 Task: Add Les Trois Baby Sour Gherkins Cornichons to the cart.
Action: Mouse moved to (169, 178)
Screenshot: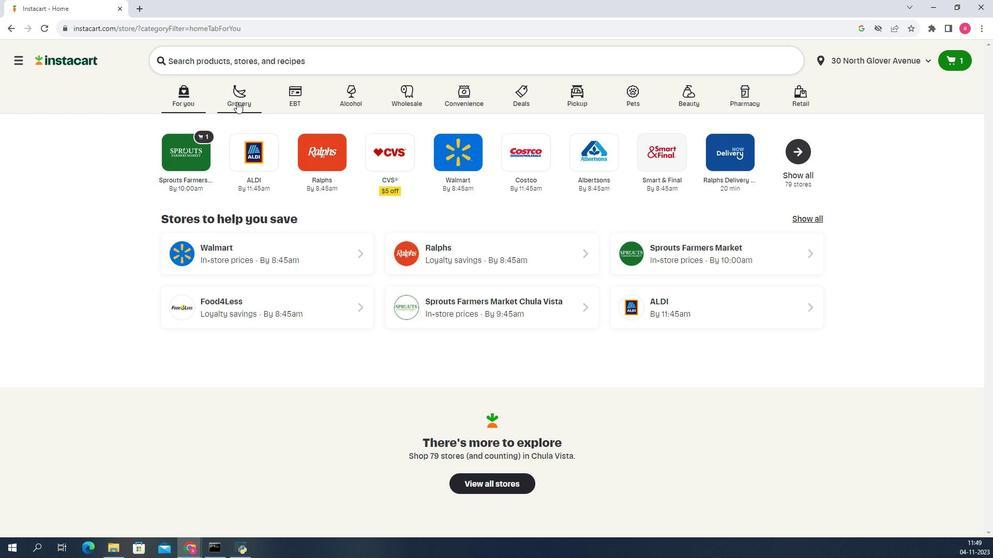 
Action: Mouse pressed left at (169, 178)
Screenshot: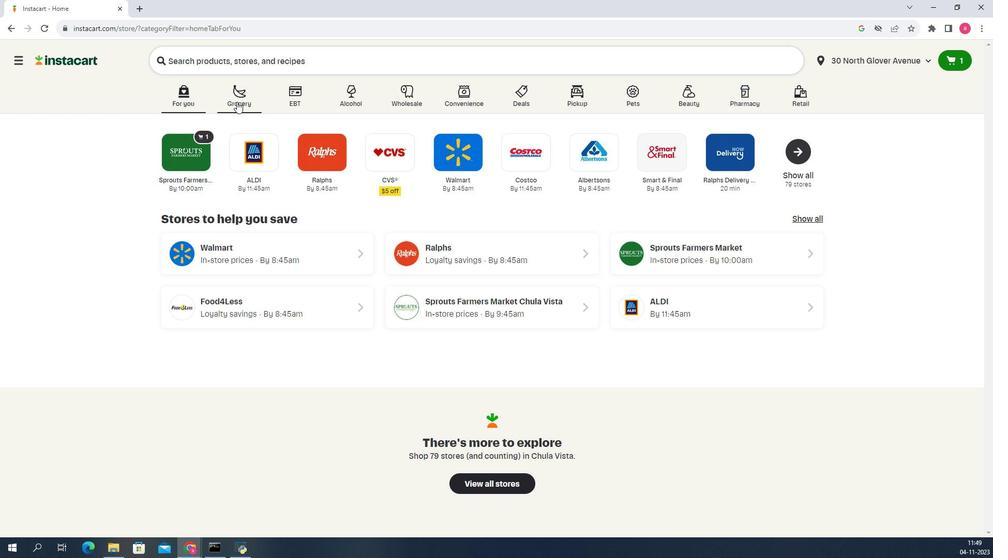 
Action: Mouse moved to (170, 286)
Screenshot: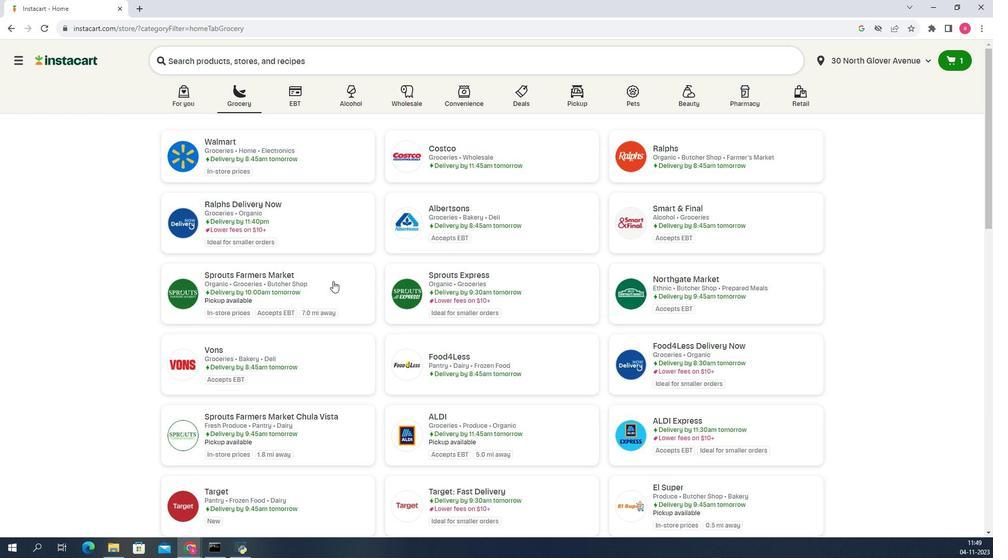 
Action: Mouse pressed left at (170, 286)
Screenshot: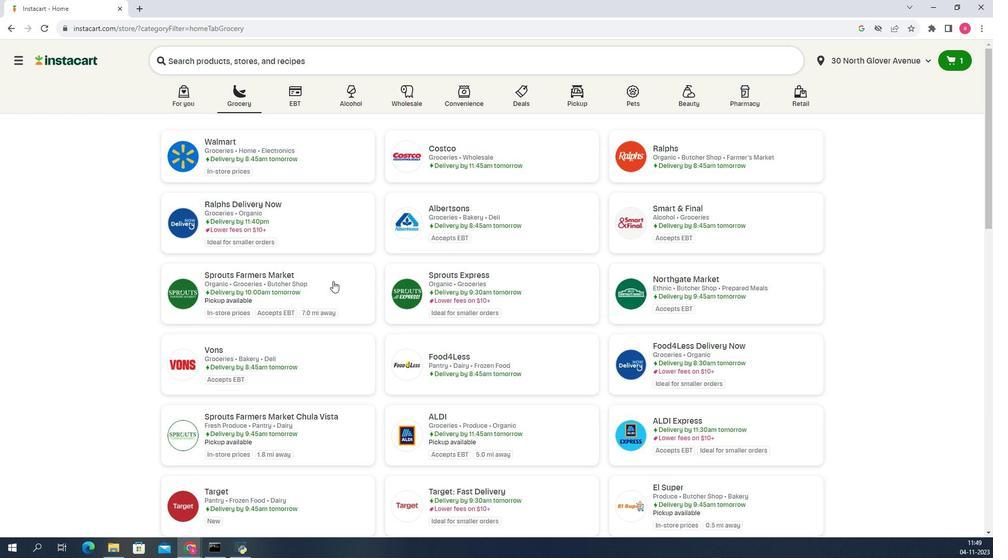 
Action: Mouse moved to (168, 242)
Screenshot: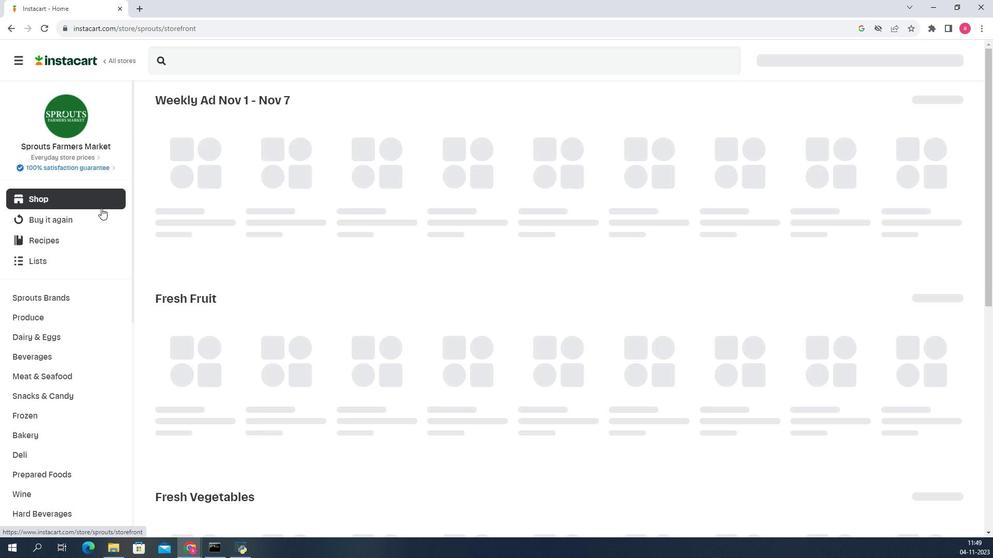 
Action: Mouse scrolled (168, 242) with delta (0, 0)
Screenshot: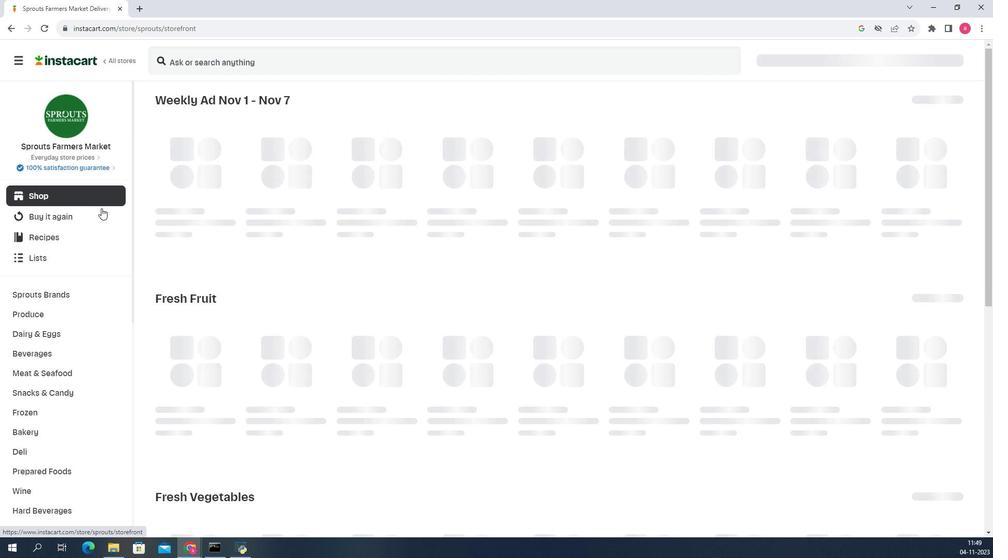 
Action: Mouse scrolled (168, 242) with delta (0, 0)
Screenshot: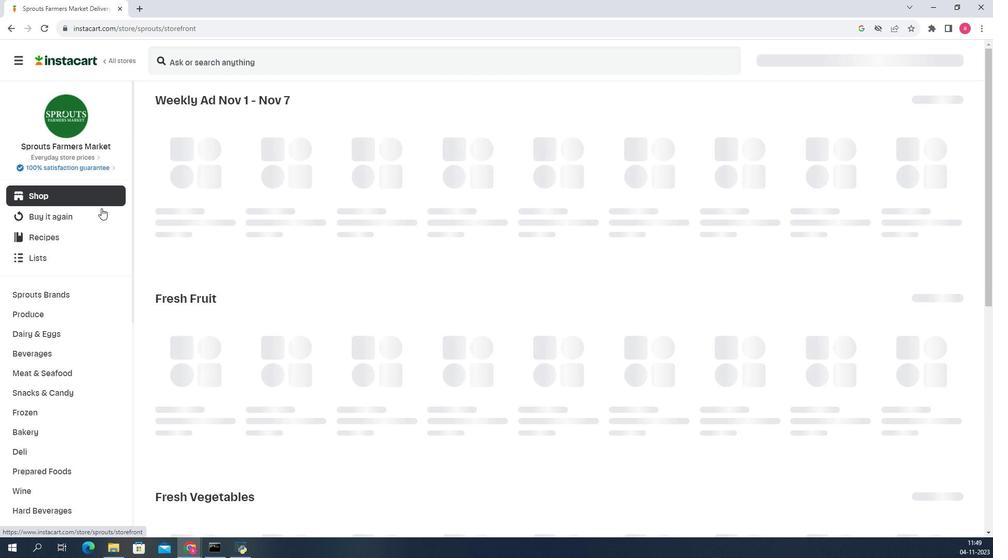 
Action: Mouse scrolled (168, 242) with delta (0, 0)
Screenshot: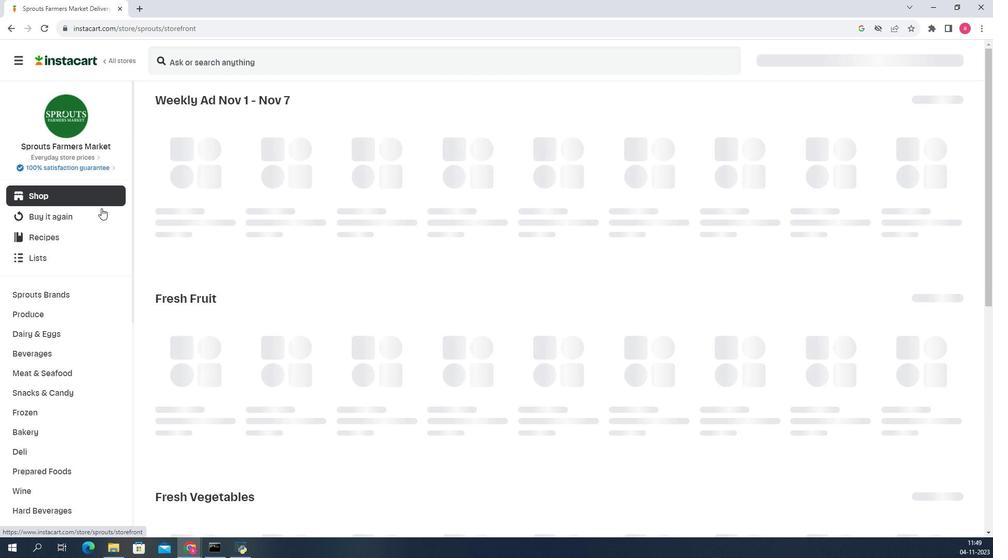 
Action: Mouse scrolled (168, 242) with delta (0, 0)
Screenshot: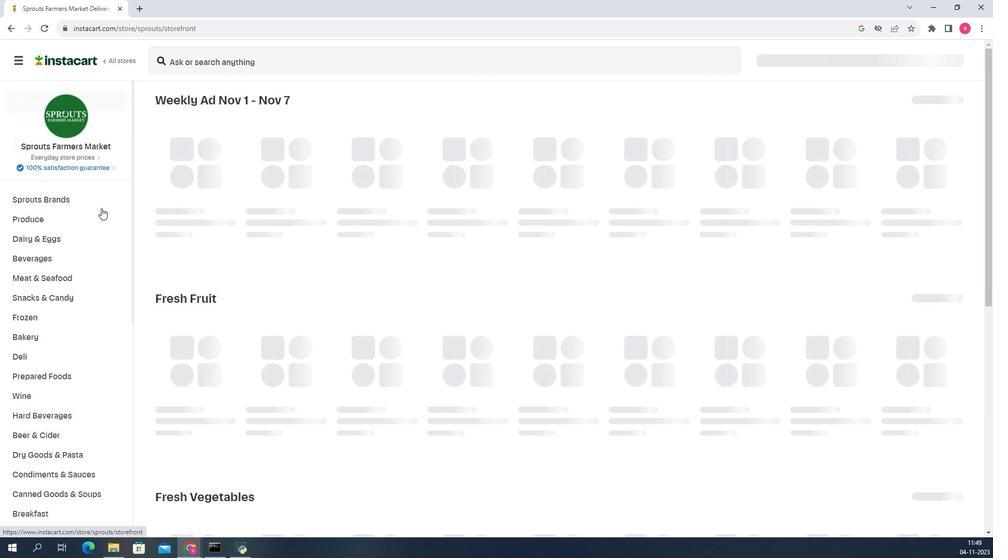 
Action: Mouse moved to (167, 338)
Screenshot: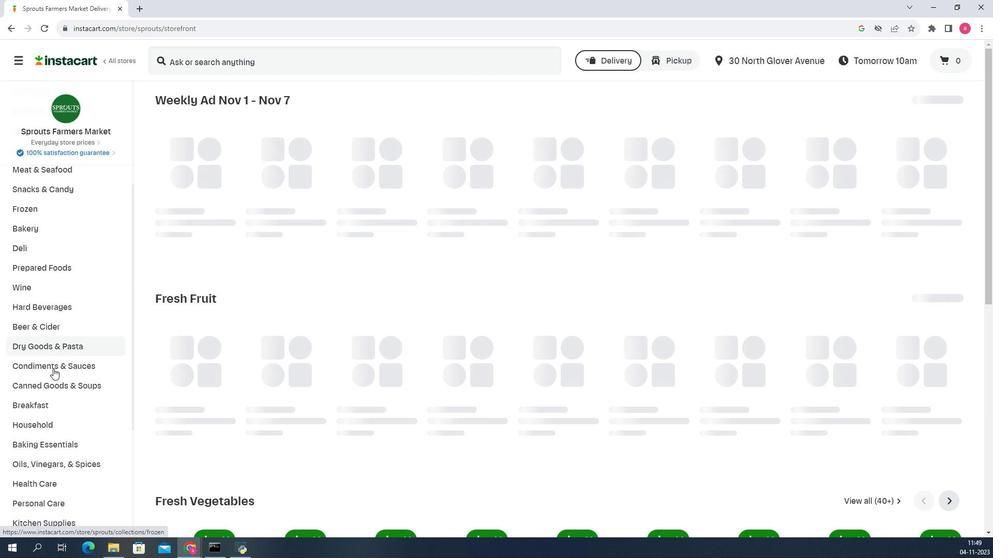 
Action: Mouse pressed left at (167, 338)
Screenshot: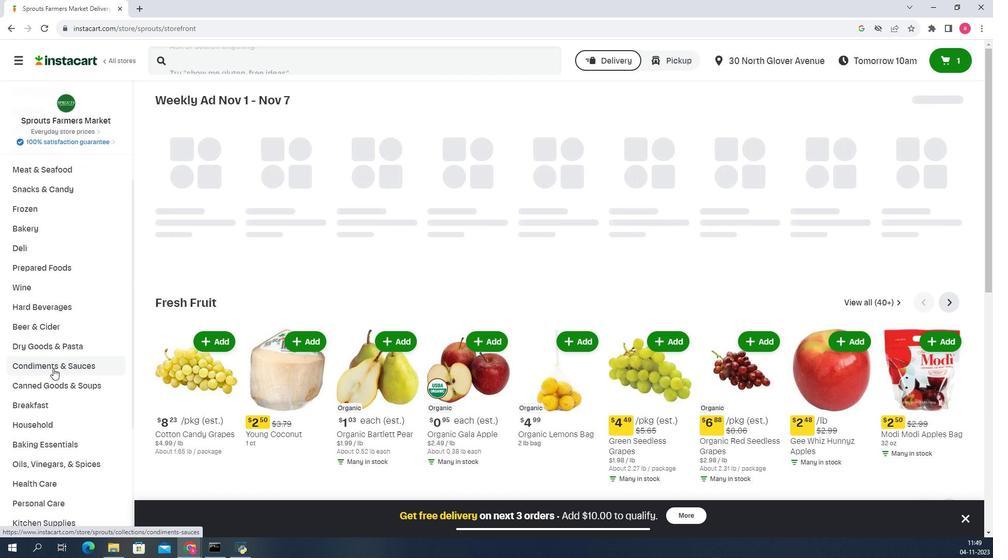 
Action: Mouse moved to (174, 196)
Screenshot: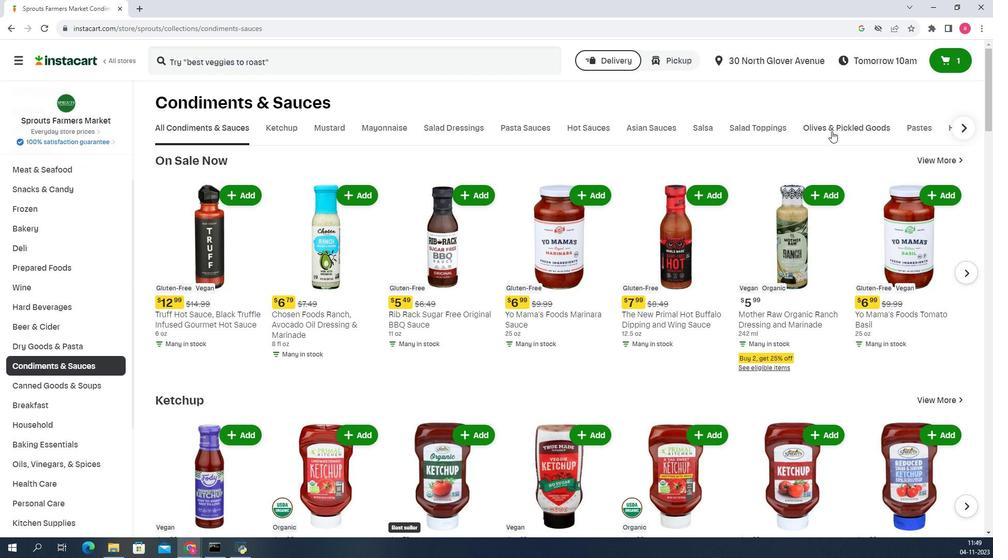 
Action: Mouse pressed left at (174, 196)
Screenshot: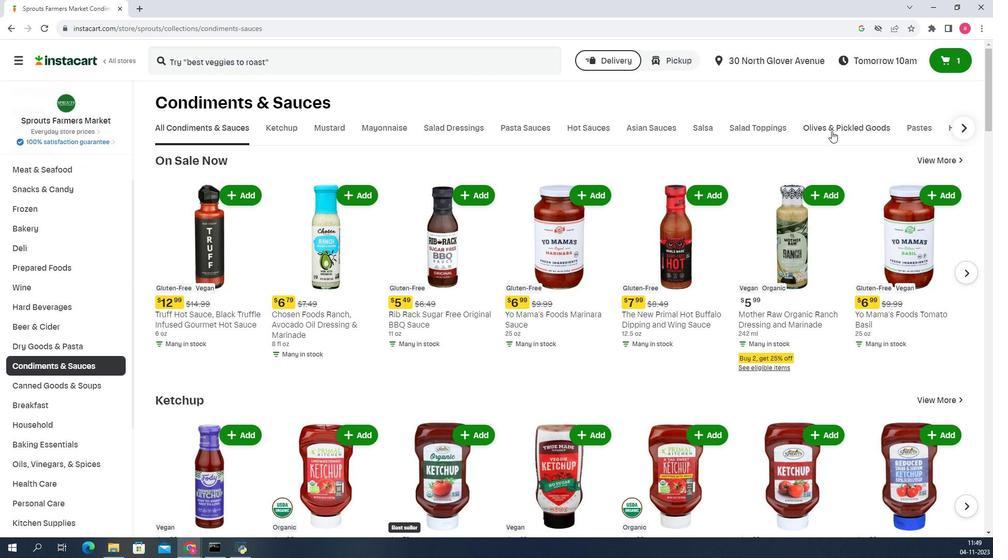 
Action: Mouse moved to (169, 151)
Screenshot: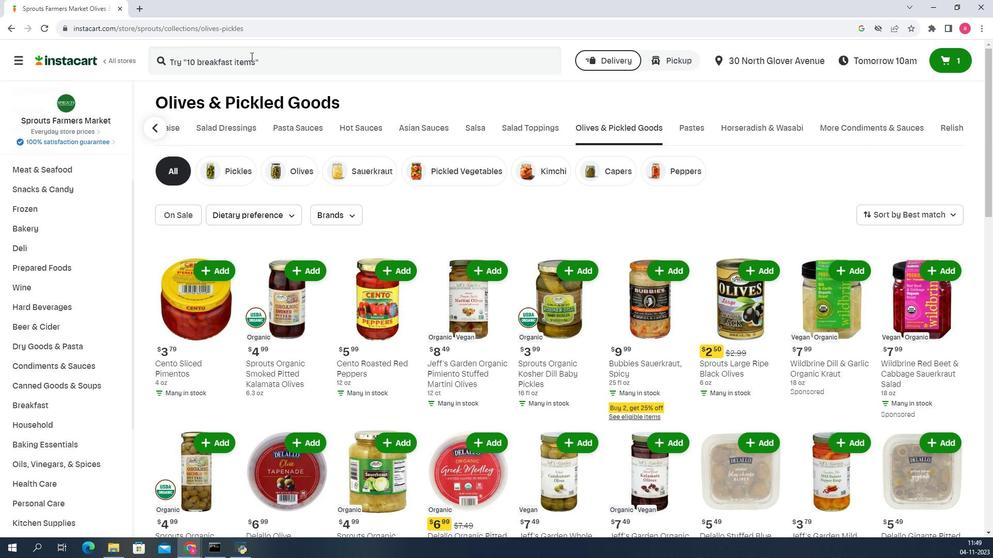 
Action: Mouse pressed left at (169, 151)
Screenshot: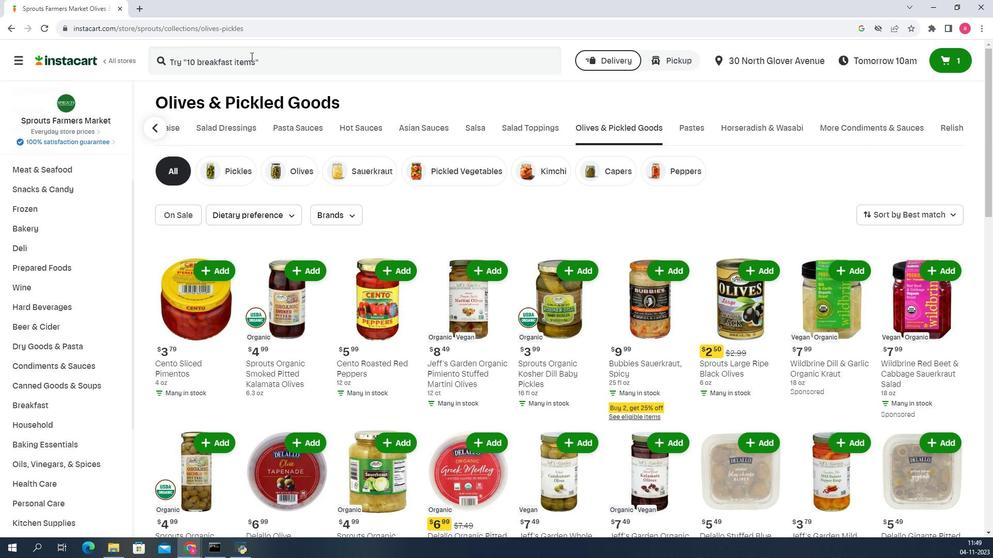 
Action: Key pressed <Key.shift><Key.shift><Key.shift>Les<Key.space><Key.shift>Trios<Key.space><Key.shift><Key.shift><Key.shift><Key.shift><Key.shift><Key.shift><Key.shift><Key.shift><Key.shift><Key.shift><Key.shift><Key.shift>Baby<Key.space><Key.shift><Key.shift><Key.shift><Key.shift><Key.shift><Key.shift><Key.shift><Key.shift><Key.shift><Key.shift><Key.shift><Key.shift><Key.shift><Key.shift><Key.shift><Key.shift><Key.shift><Key.shift><Key.shift><Key.shift><Key.shift><Key.shift><Key.shift><Key.shift>Sour<Key.space><Key.shift><Key.shift><Key.shift><Key.shift><Key.shift><Key.shift><Key.shift><Key.shift><Key.shift><Key.shift>Gherkins<Key.space><Key.shift>Cornichons<Key.enter>
Screenshot: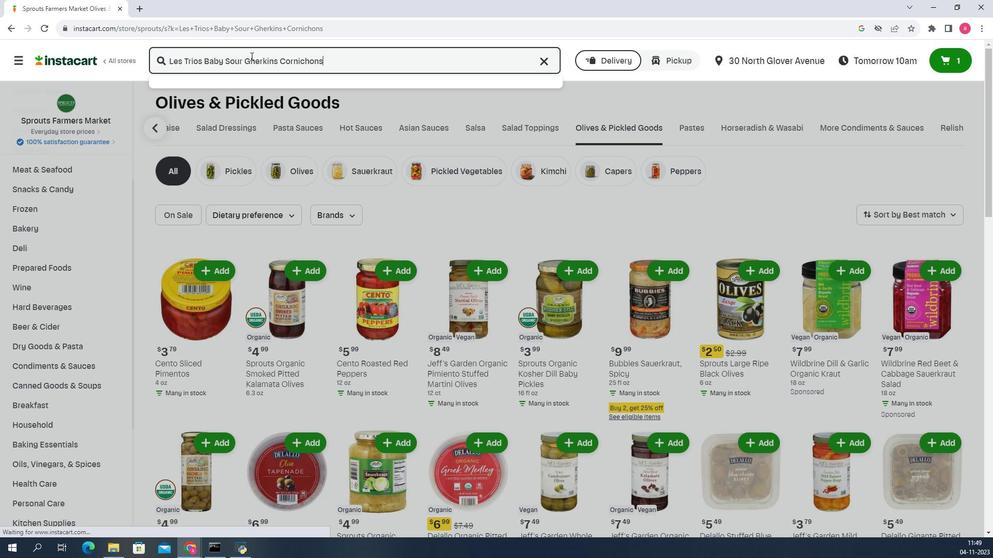 
Action: Mouse moved to (170, 204)
Screenshot: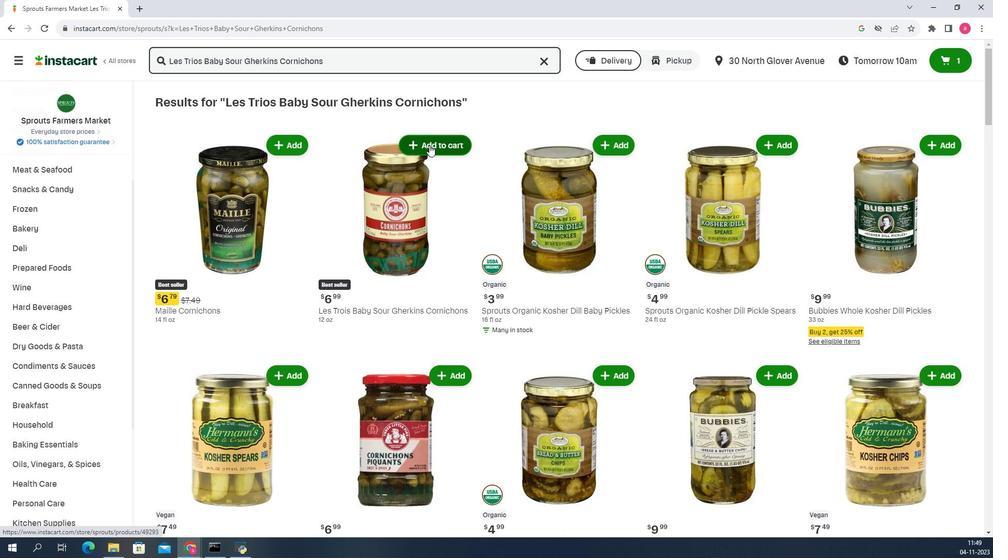 
Action: Mouse pressed left at (170, 204)
Screenshot: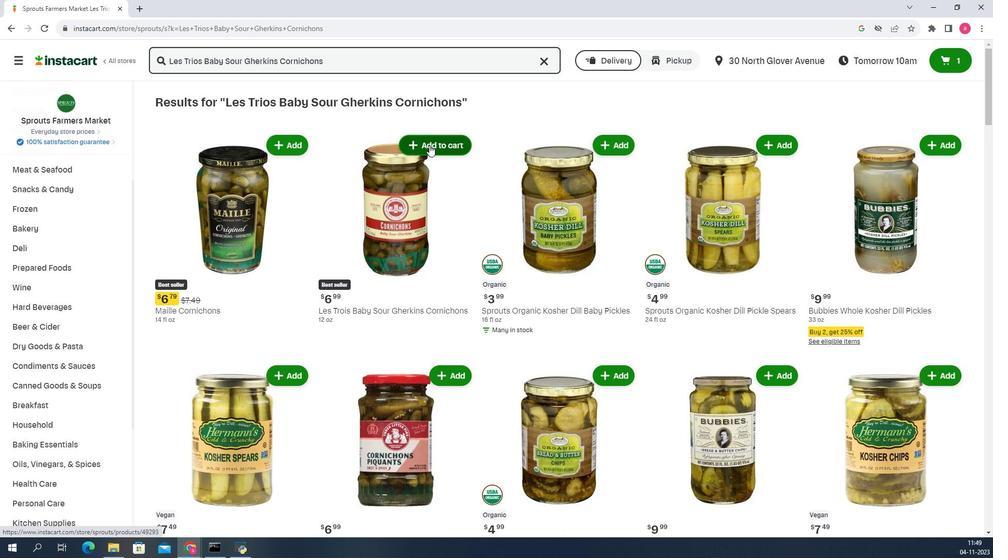
Action: Mouse moved to (170, 252)
Screenshot: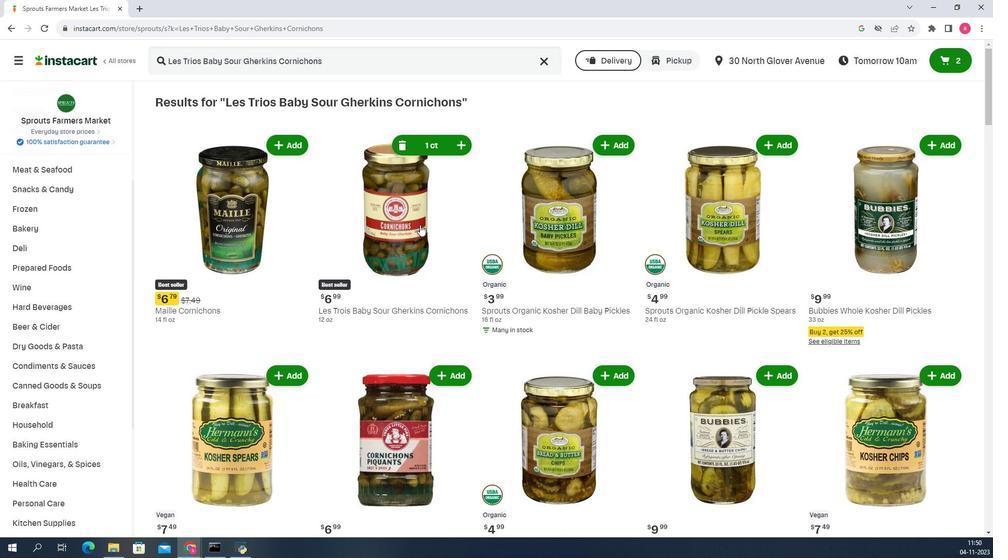 
